 Task: Create Card Card0000000092 in Board Board0000000023 in Workspace WS0000000008 in Trello. Create Card Card0000000093 in Board Board0000000024 in Workspace WS0000000008 in Trello. Create Card Card0000000094 in Board Board0000000024 in Workspace WS0000000008 in Trello. Create Card Card0000000095 in Board Board0000000024 in Workspace WS0000000008 in Trello. Create Card Card0000000096 in Board Board0000000024 in Workspace WS0000000008 in Trello
Action: Mouse moved to (331, 351)
Screenshot: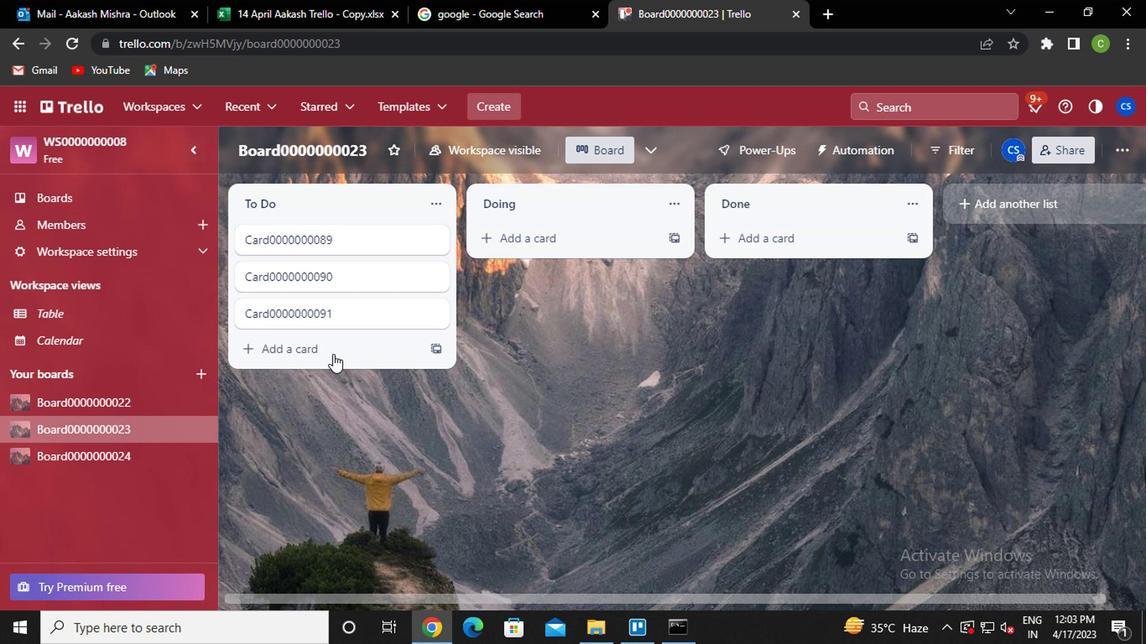 
Action: Mouse pressed left at (331, 351)
Screenshot: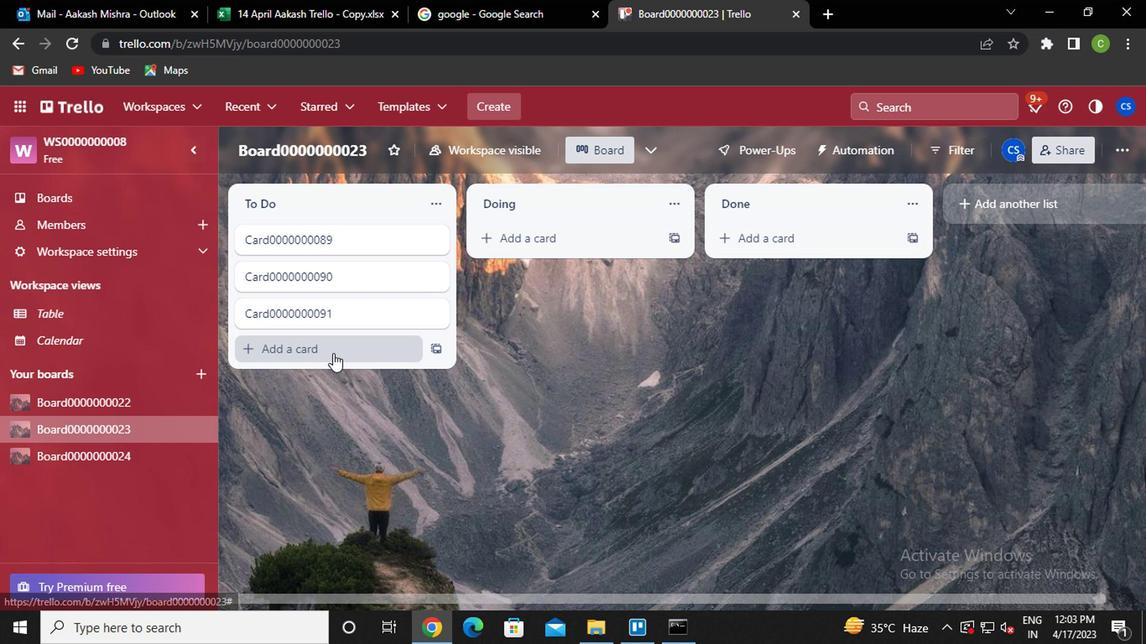 
Action: Mouse moved to (333, 392)
Screenshot: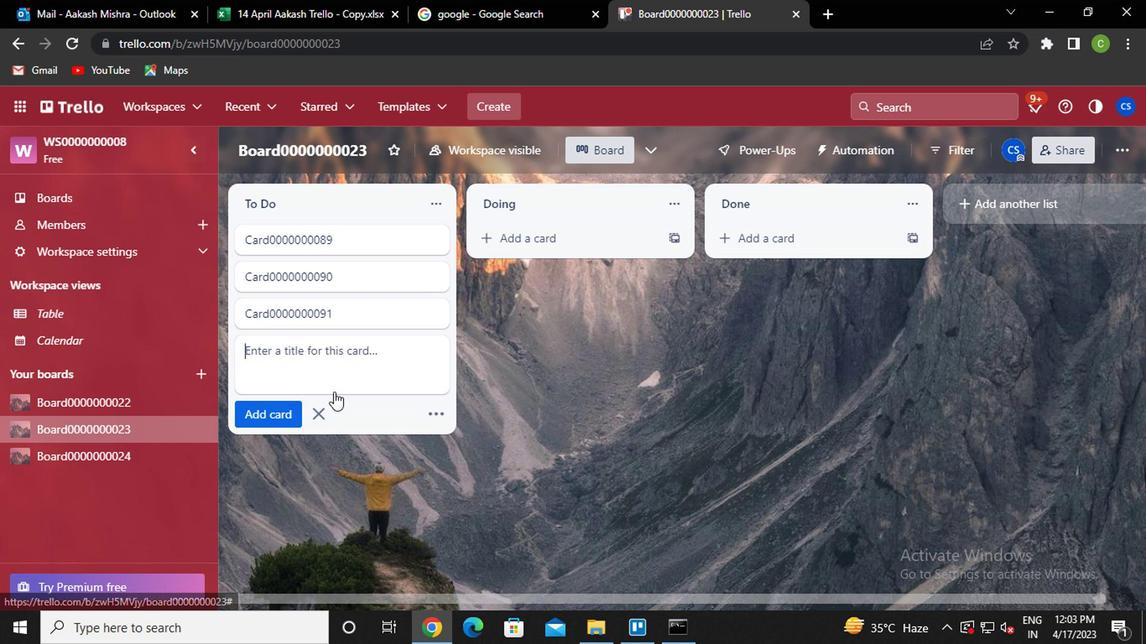 
Action: Key pressed <Key.caps_lock>c<Key.caps_lock>ard<<96>><Key.backspace>0000000092<Key.enter>
Screenshot: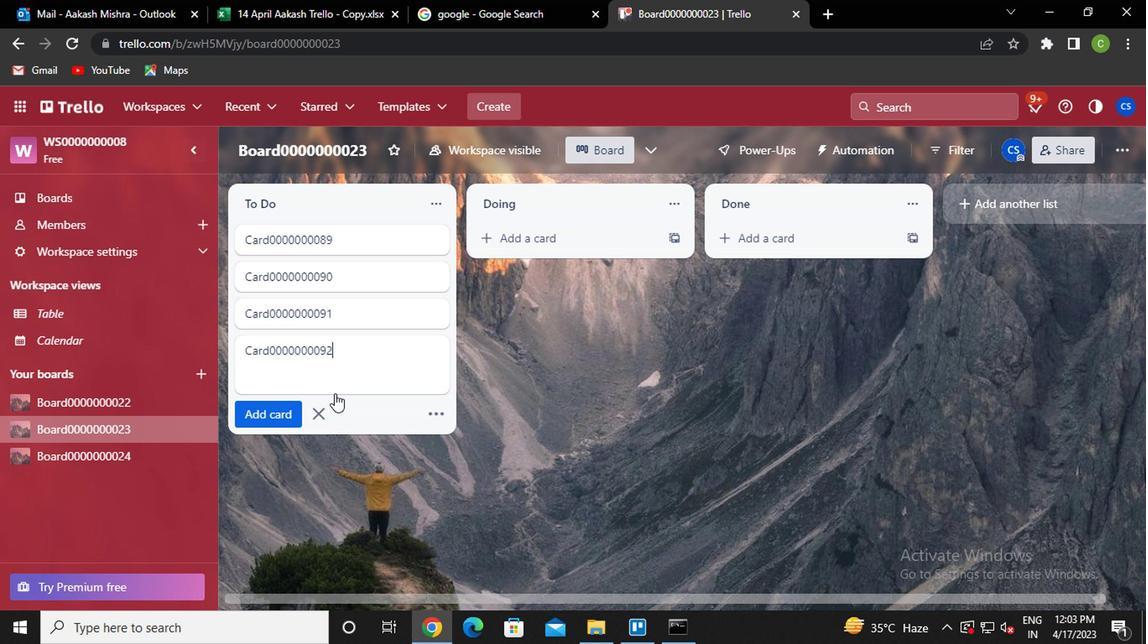 
Action: Mouse moved to (316, 459)
Screenshot: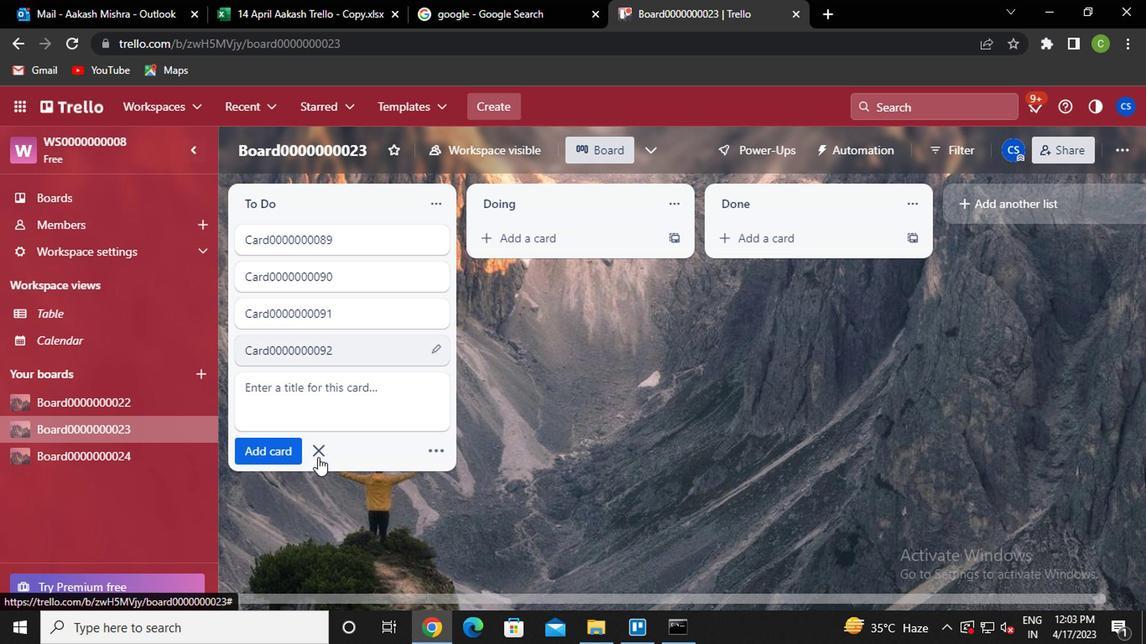 
Action: Mouse pressed left at (316, 459)
Screenshot: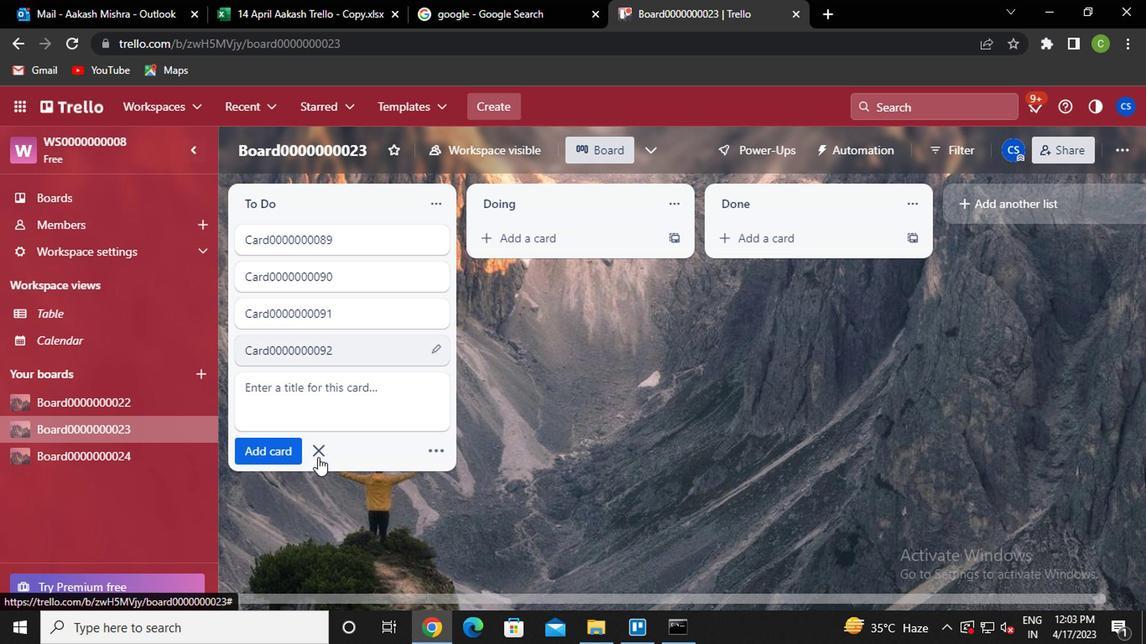 
Action: Mouse moved to (110, 448)
Screenshot: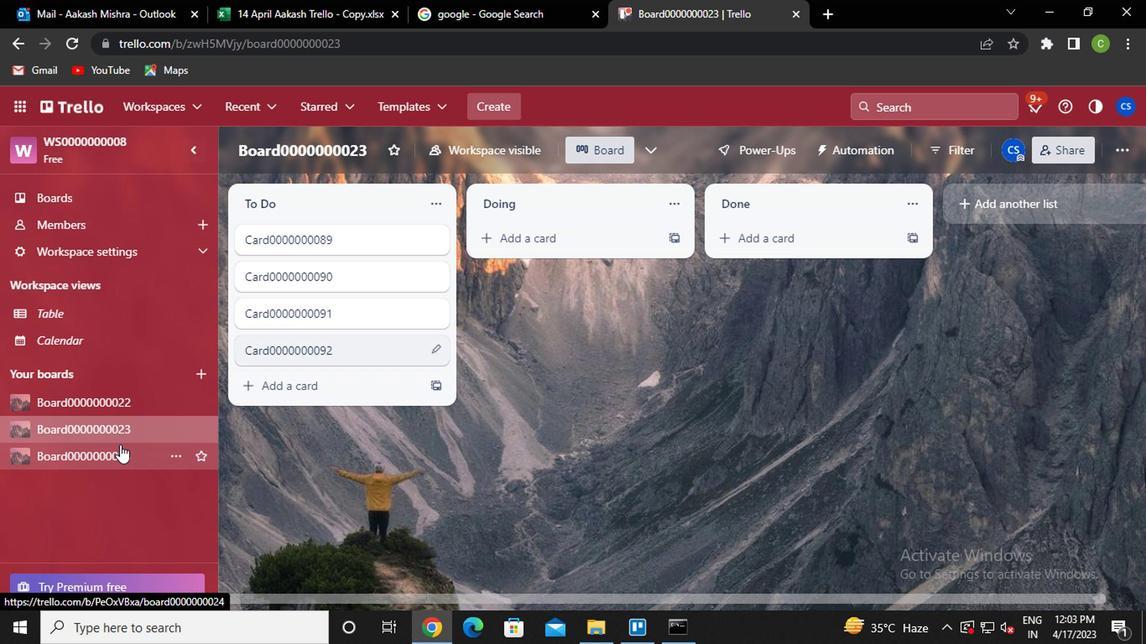 
Action: Mouse pressed left at (110, 448)
Screenshot: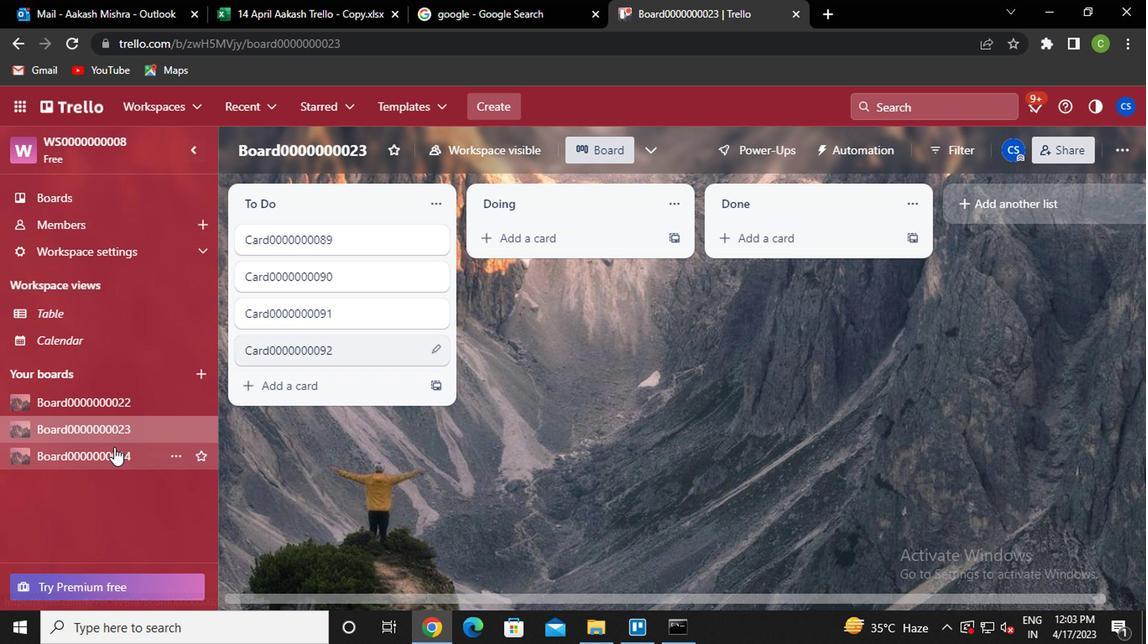 
Action: Mouse moved to (328, 231)
Screenshot: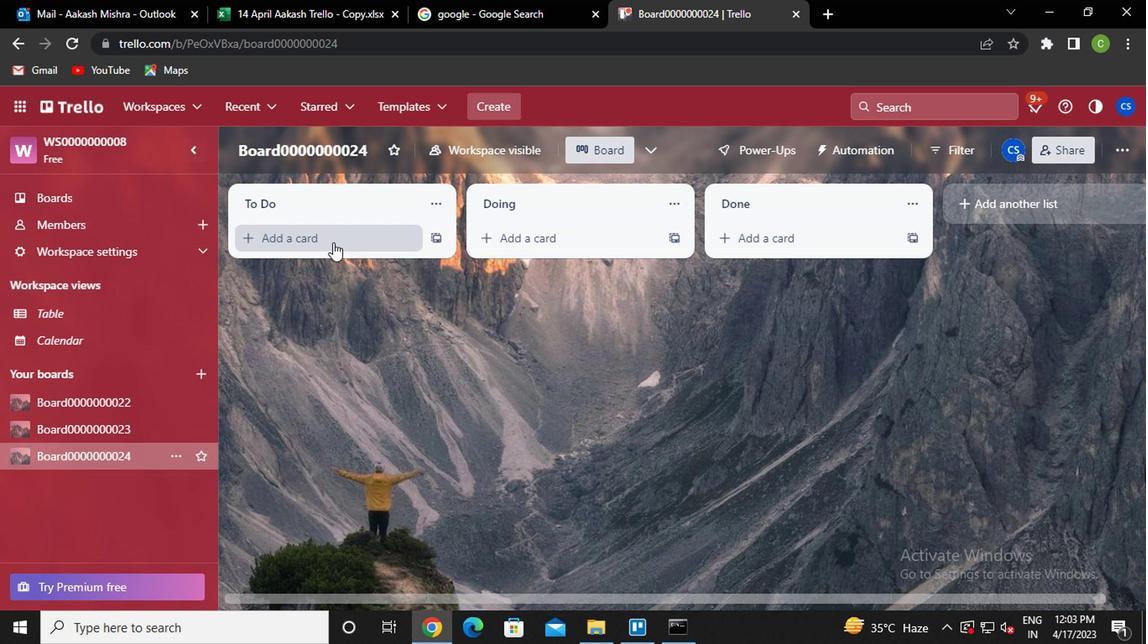 
Action: Mouse pressed left at (328, 231)
Screenshot: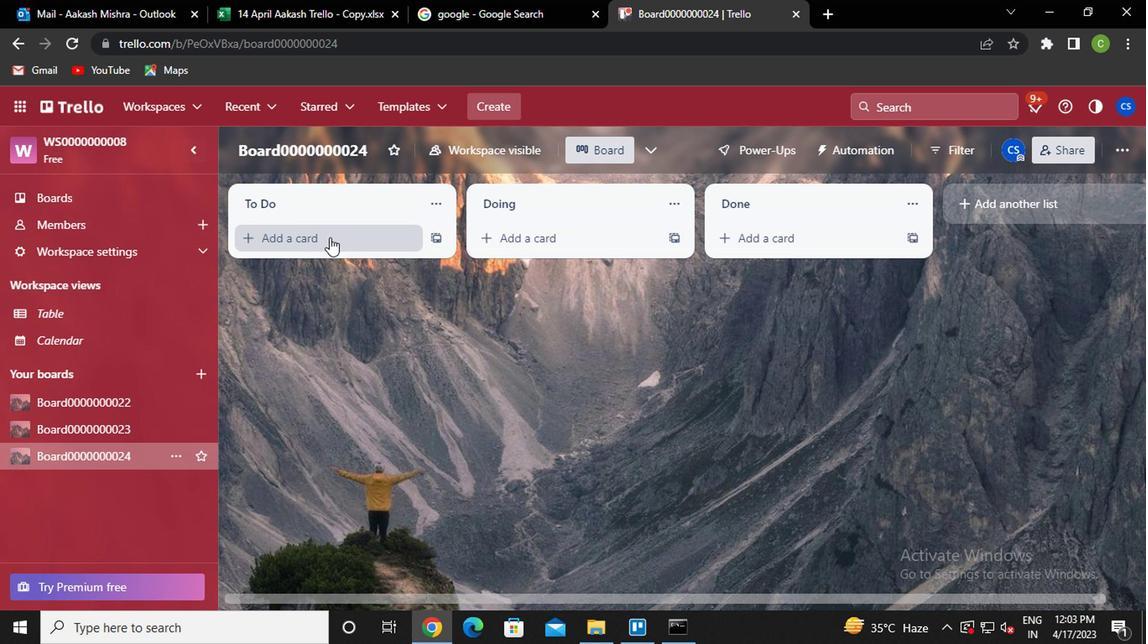 
Action: Key pressed <Key.caps_lock>c<Key.caps_lock>ard0000000093<Key.enter><Key.caps_lock>v<Key.caps_lock>ard<Key.backspace><Key.backspace><Key.backspace><Key.backspace><Key.caps_lock>c<Key.caps_lock>ard0000000094<Key.enter><Key.caps_lock>c<Key.caps_lock>ard0000000095<Key.enter><Key.caps_lock>c<Key.caps_lock>ard0000000096<Key.enter>
Screenshot: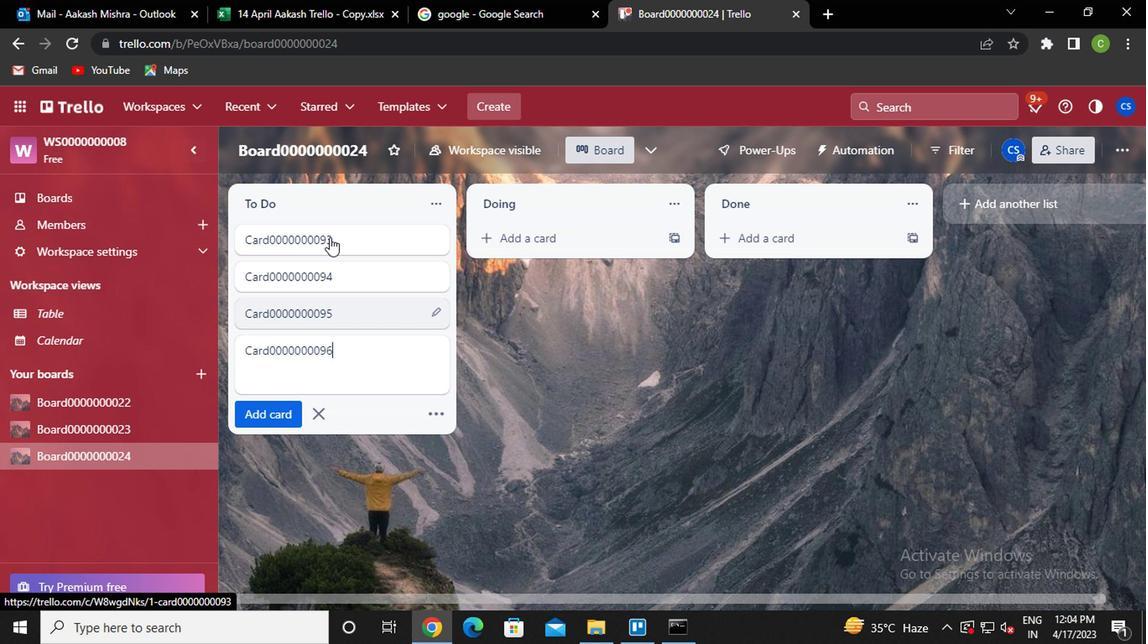
Action: Mouse moved to (320, 452)
Screenshot: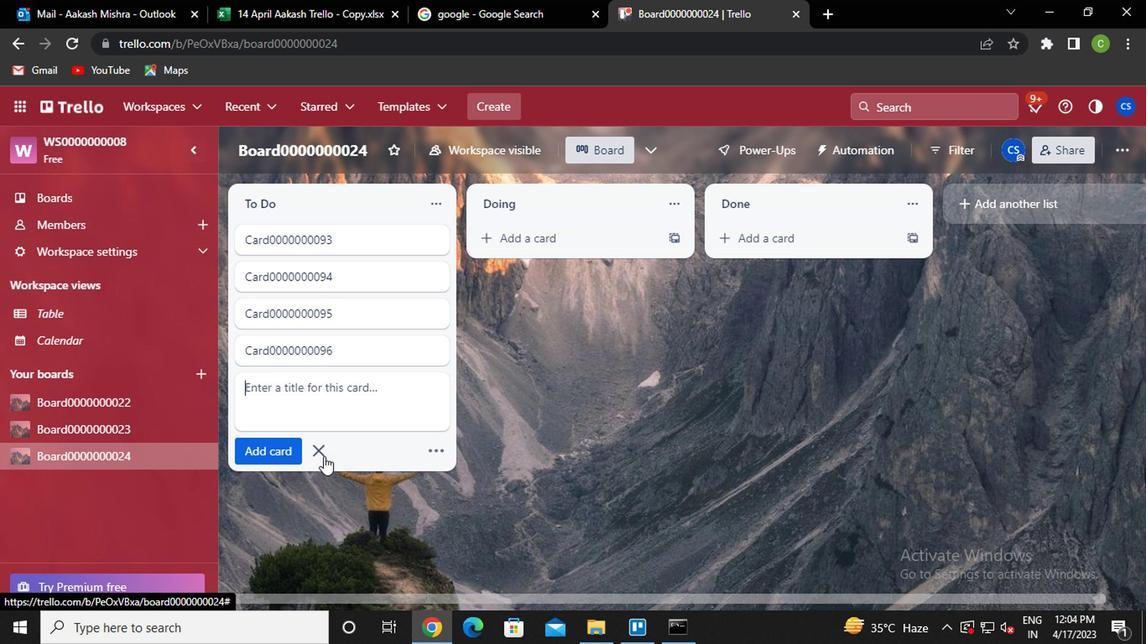 
Action: Mouse pressed left at (320, 452)
Screenshot: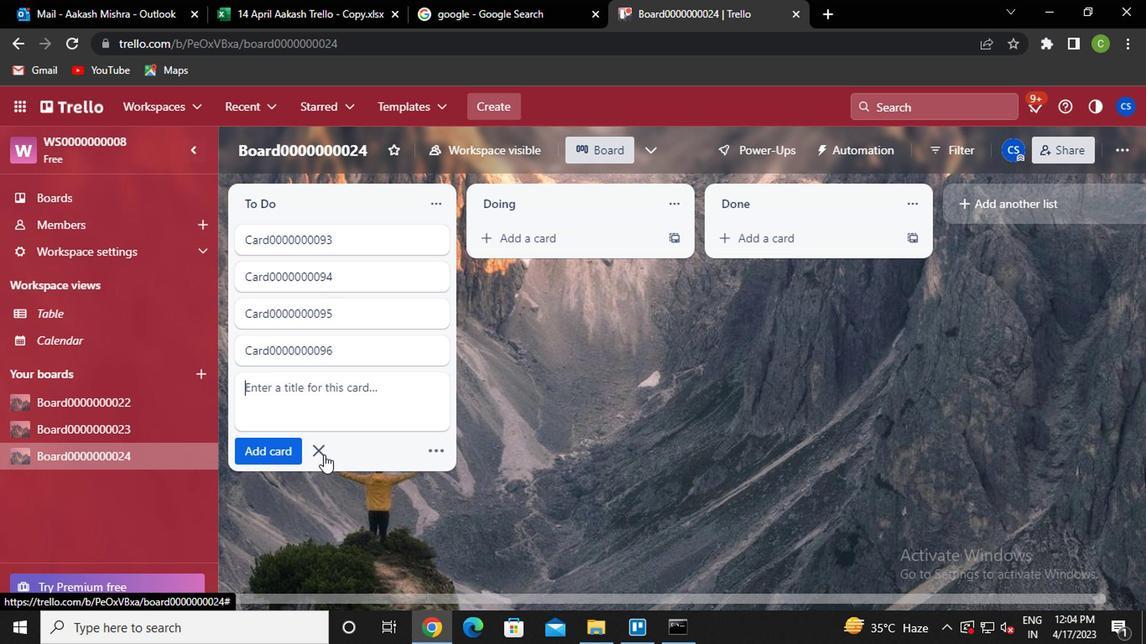 
Action: Mouse moved to (521, 434)
Screenshot: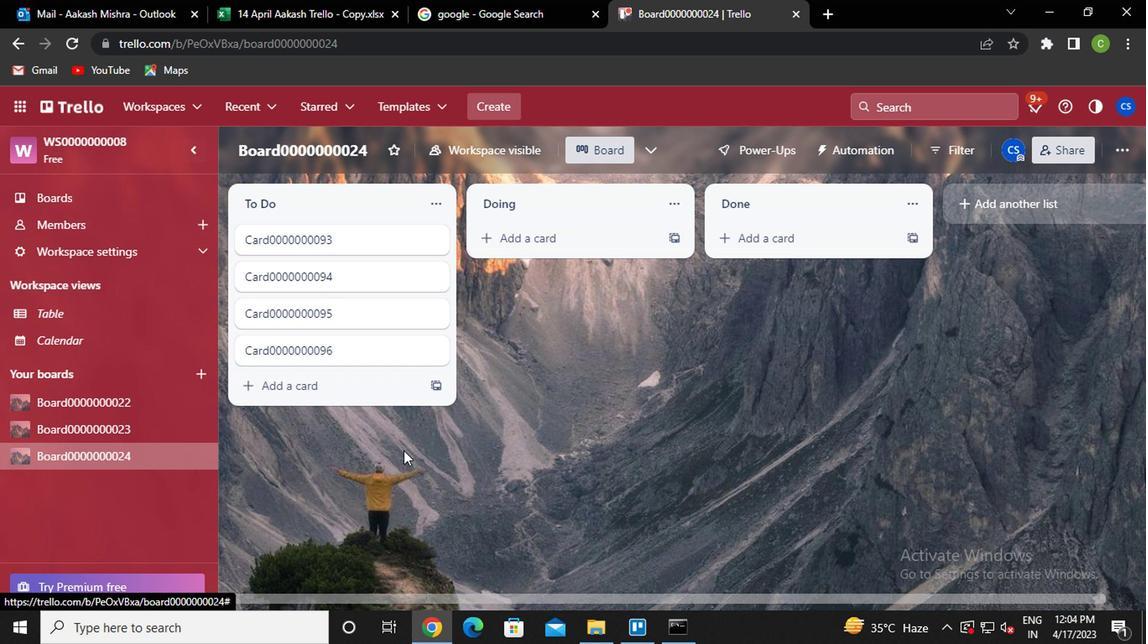 
Action: Key pressed <Key.f8>
Screenshot: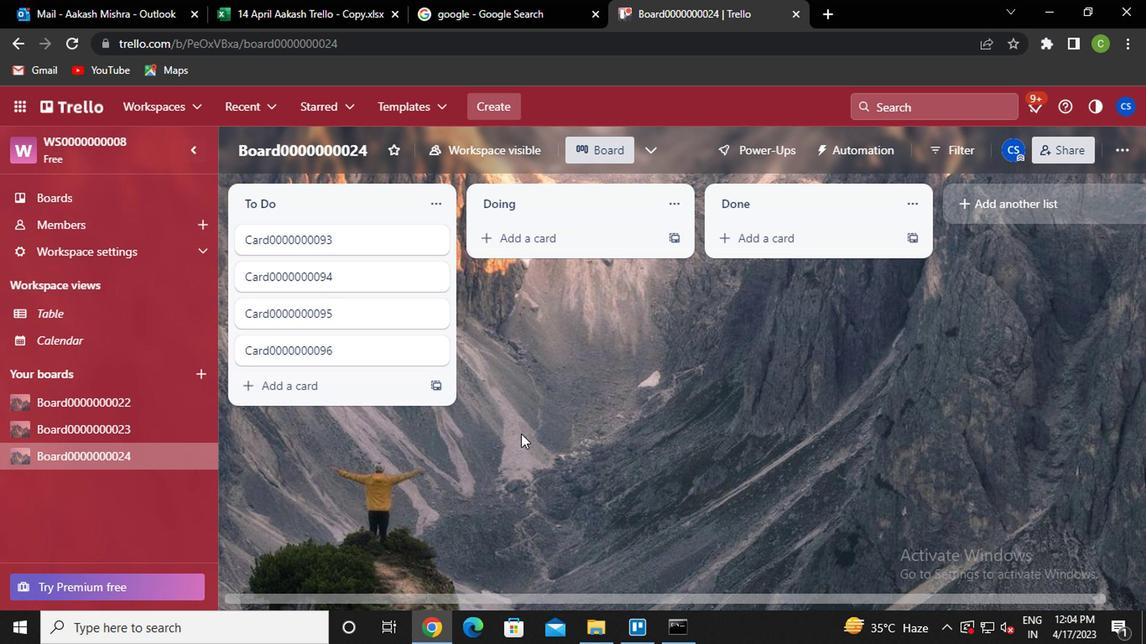 
